 Task: Toggle the 'Show Focused Inbox' setting in your email application.
Action: Mouse moved to (260, 36)
Screenshot: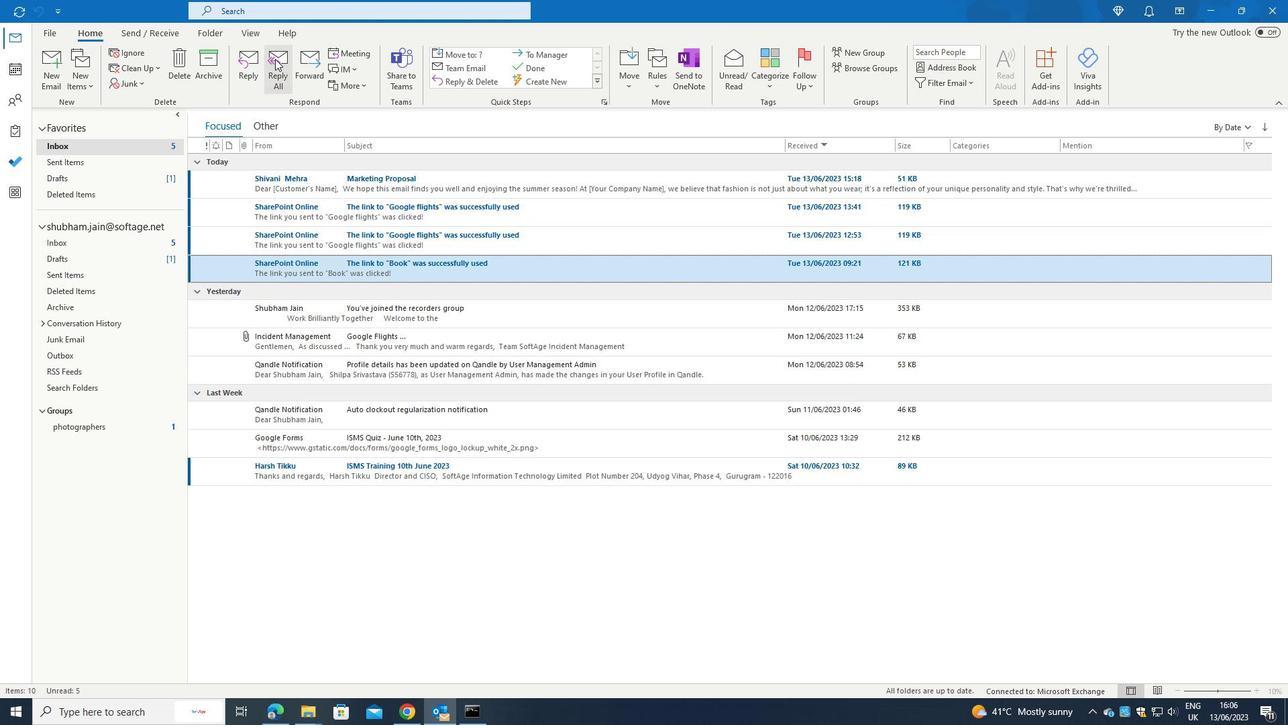 
Action: Mouse pressed left at (260, 36)
Screenshot: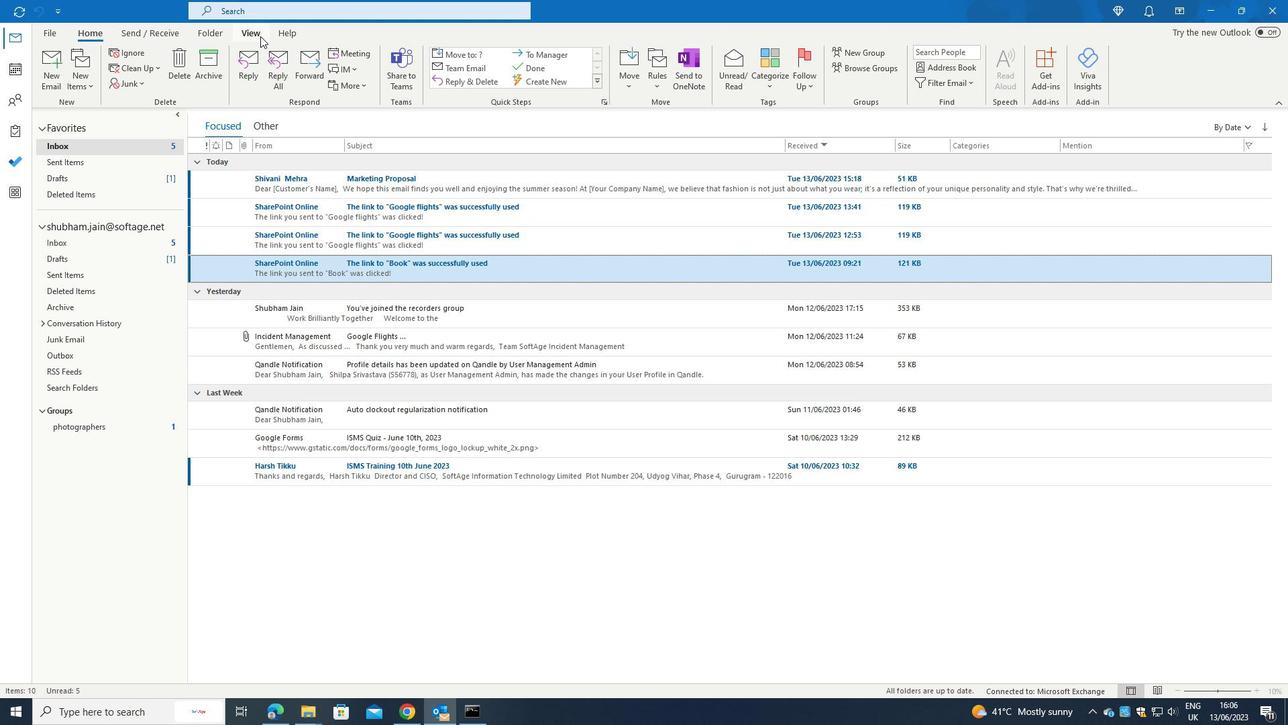 
Action: Mouse moved to (226, 74)
Screenshot: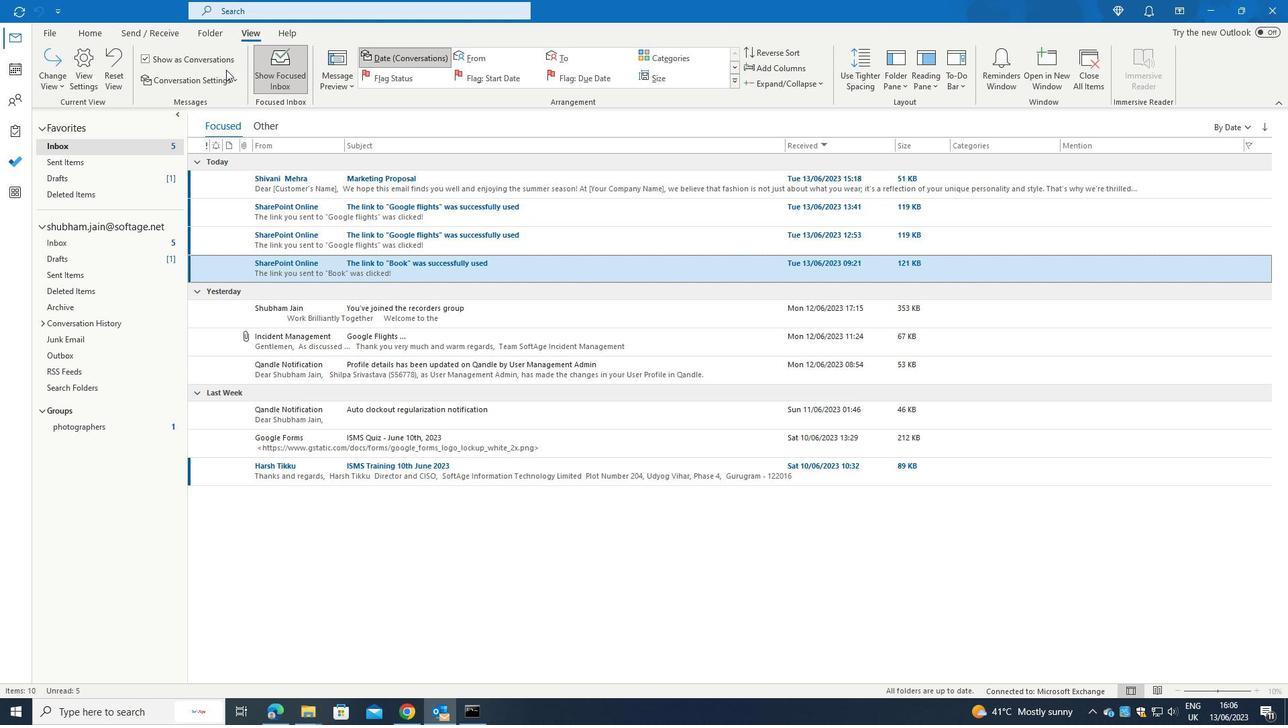 
Action: Mouse pressed left at (226, 74)
Screenshot: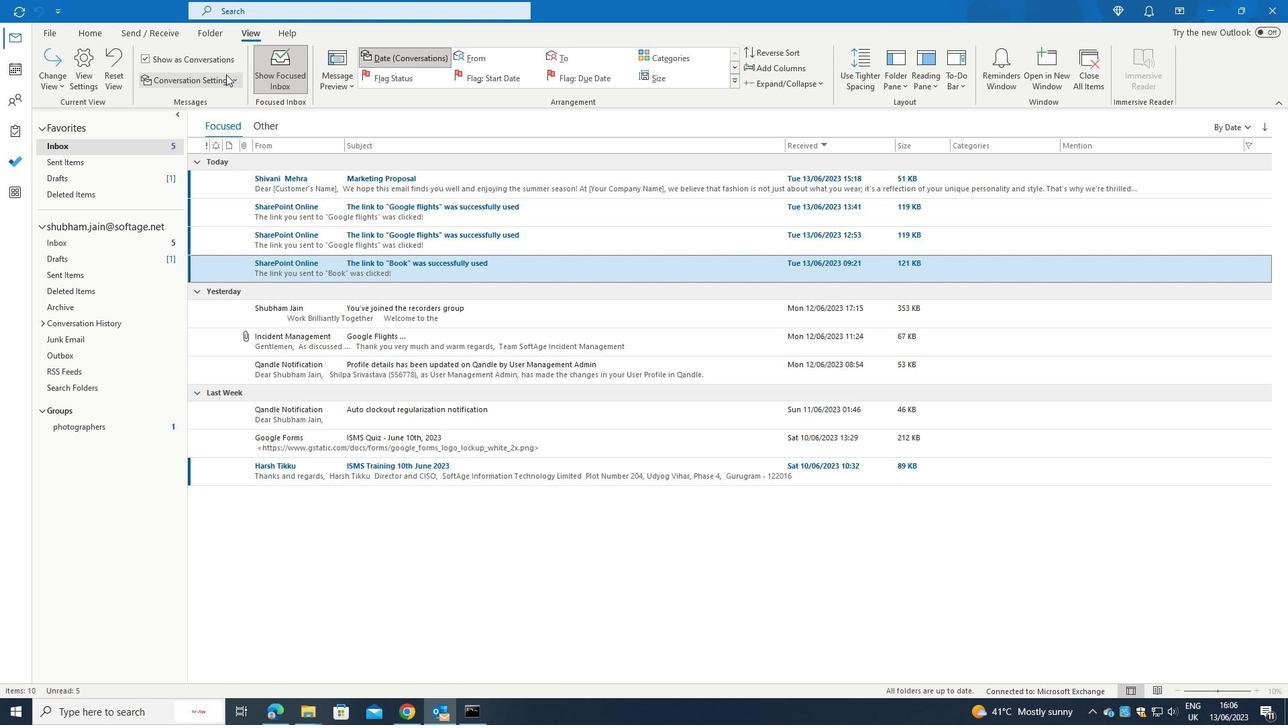 
Action: Mouse moved to (216, 152)
Screenshot: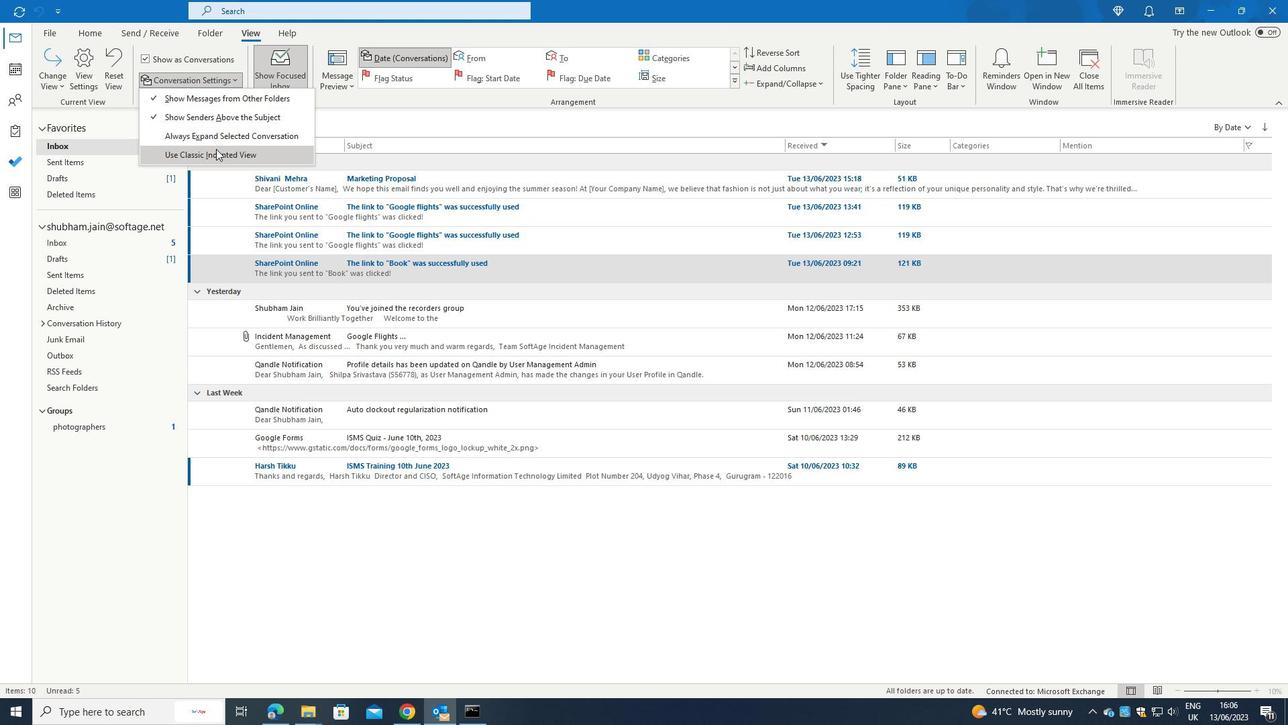 
Action: Mouse pressed left at (216, 152)
Screenshot: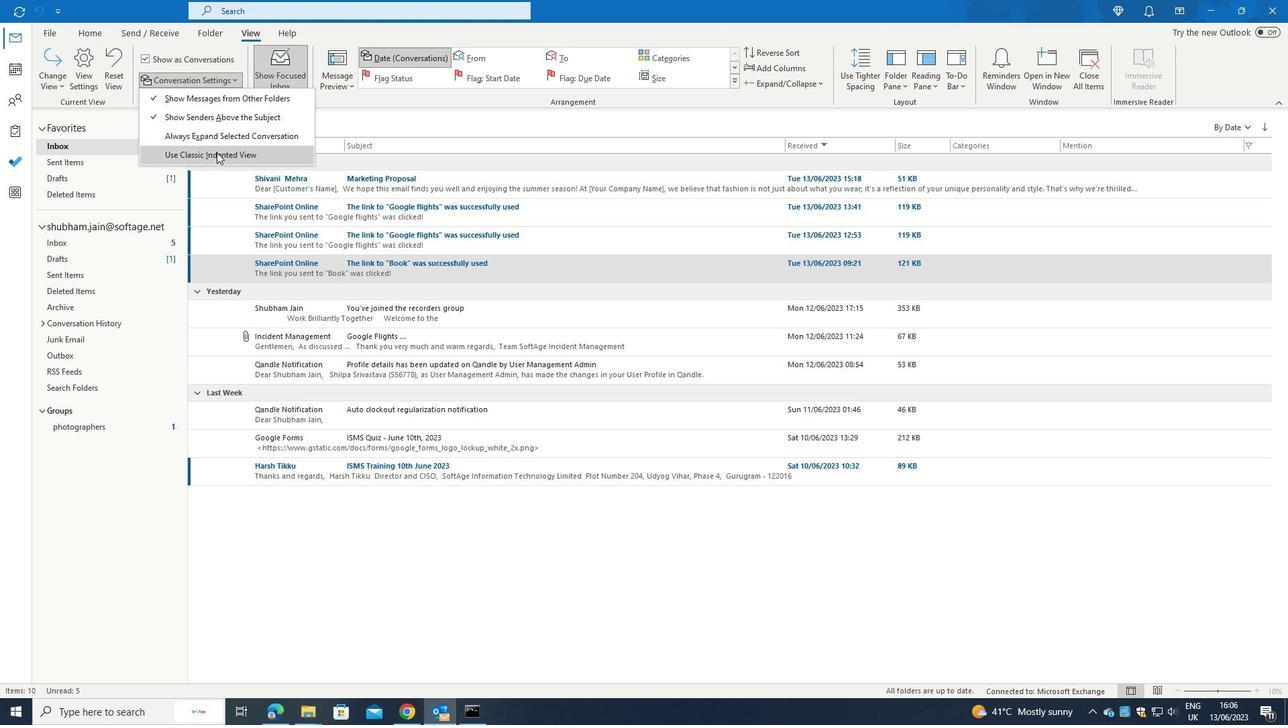 
